 Task: Add Market Corner Roasted Red Pepper Hummus to the cart.
Action: Mouse moved to (800, 388)
Screenshot: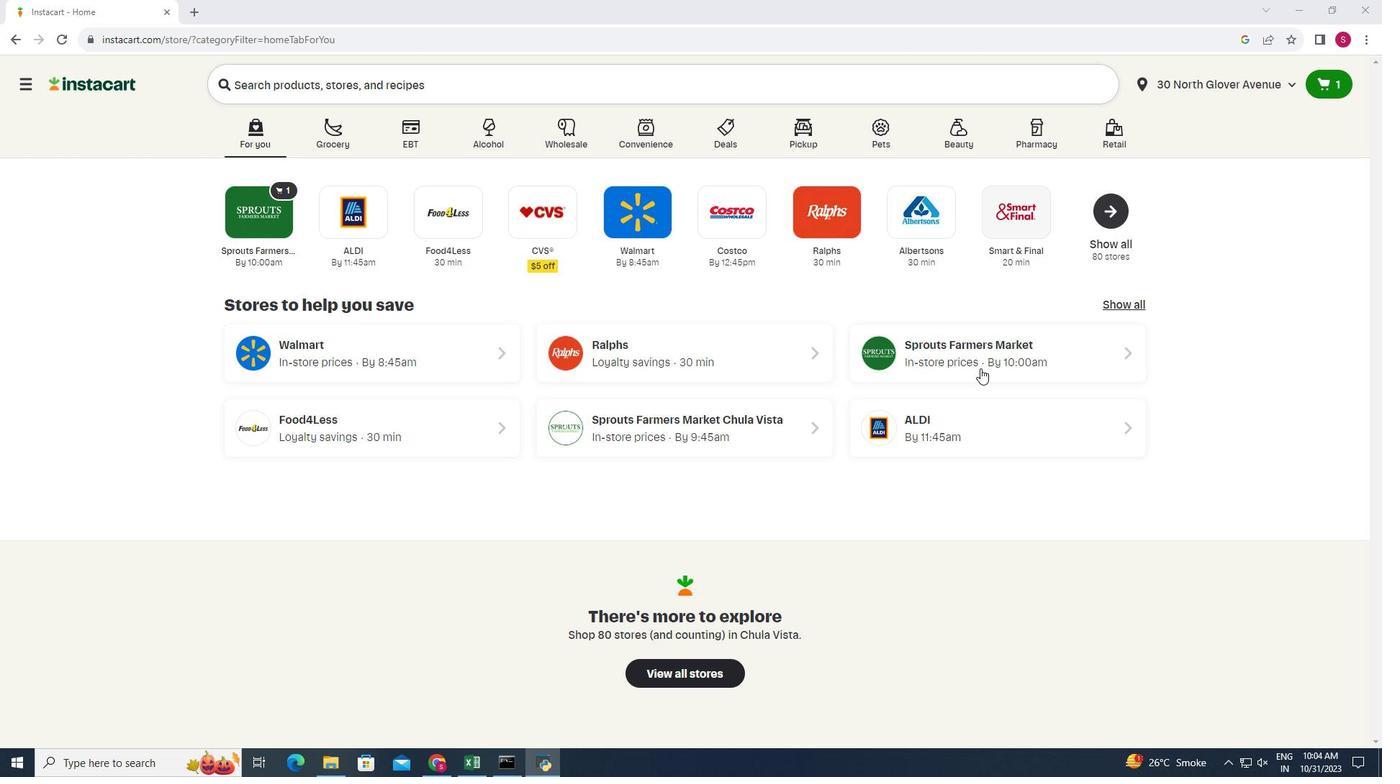
Action: Mouse pressed left at (800, 388)
Screenshot: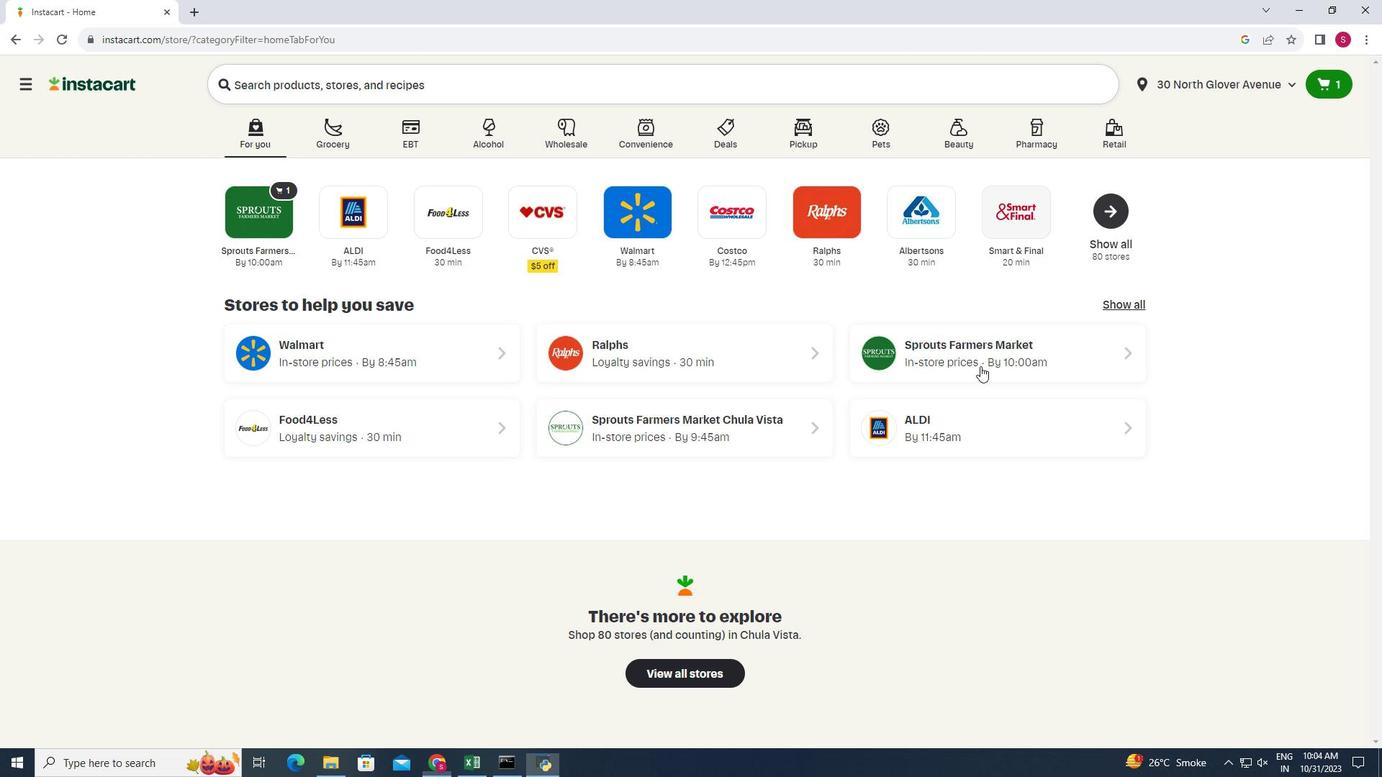 
Action: Mouse moved to (121, 708)
Screenshot: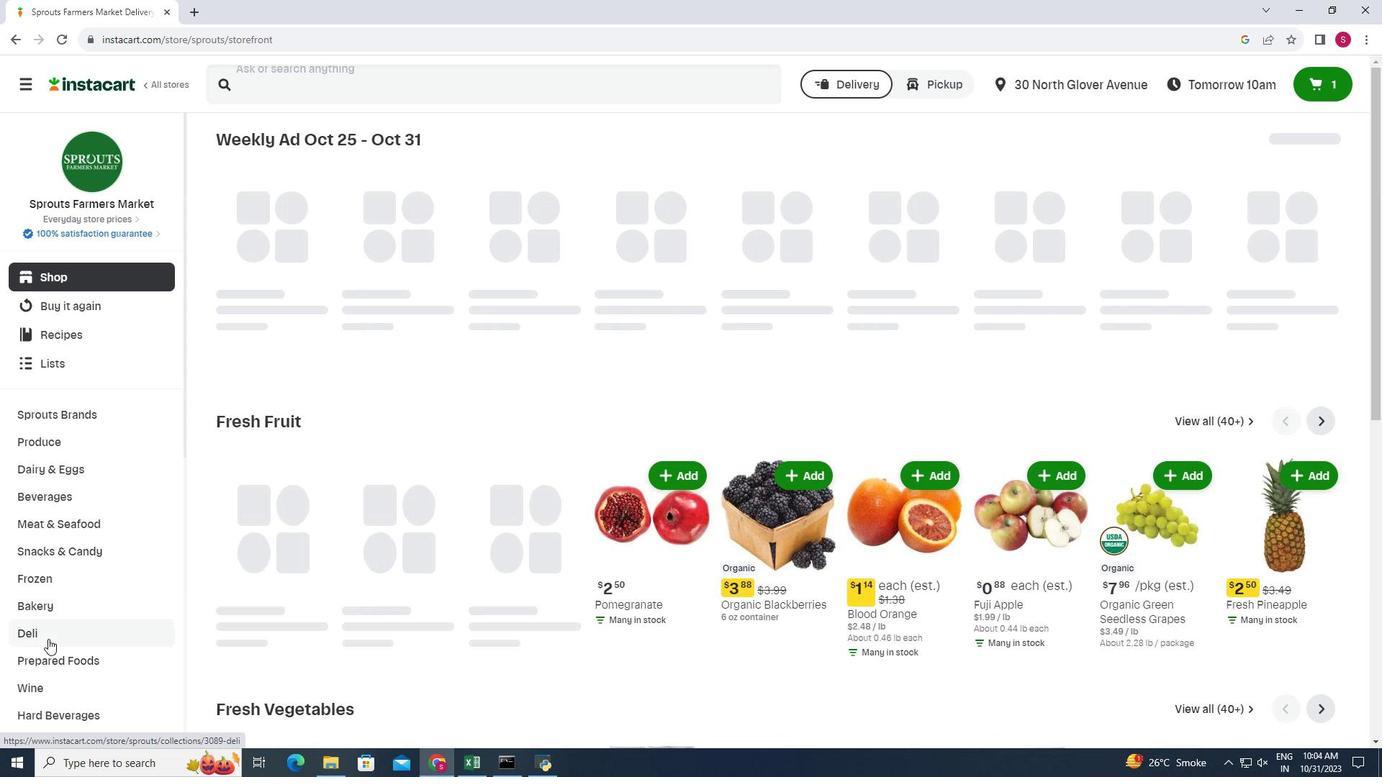 
Action: Mouse pressed left at (121, 708)
Screenshot: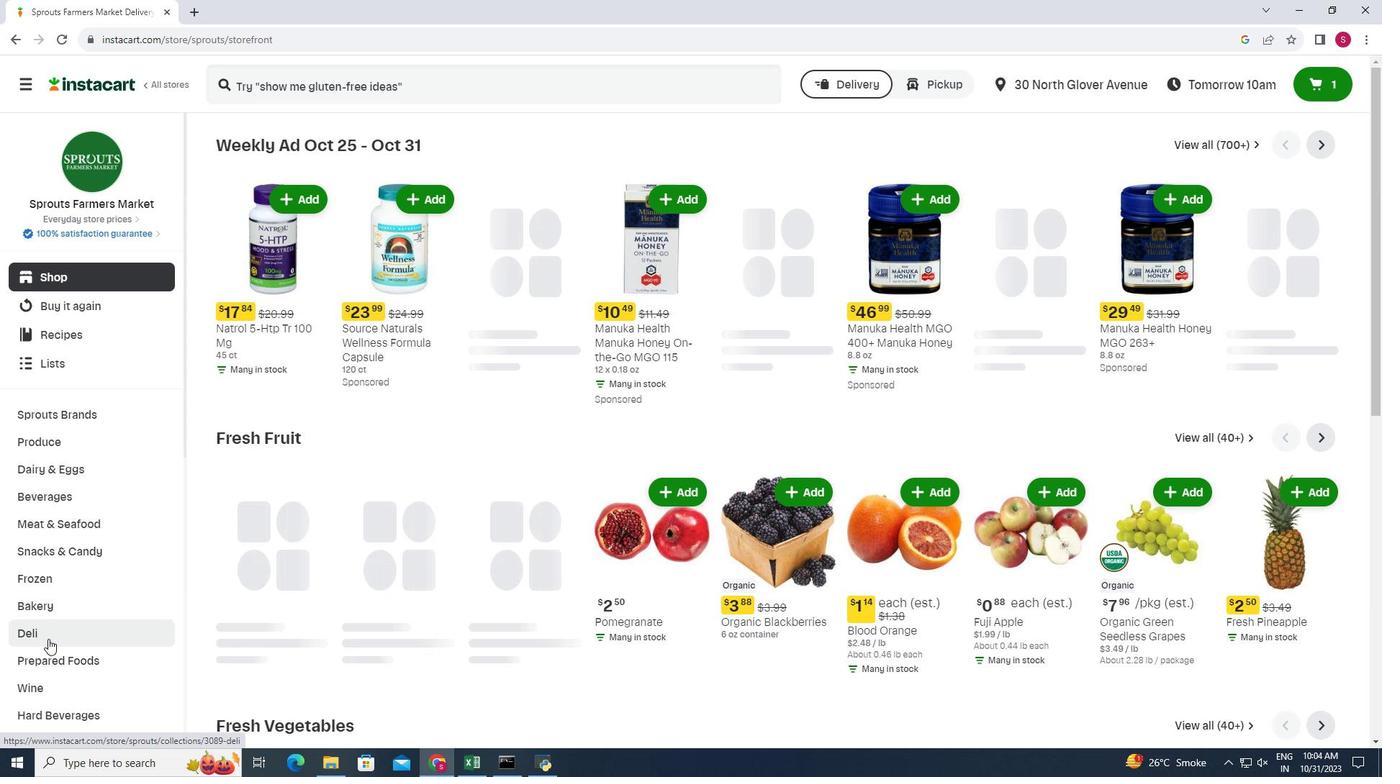 
Action: Mouse moved to (445, 164)
Screenshot: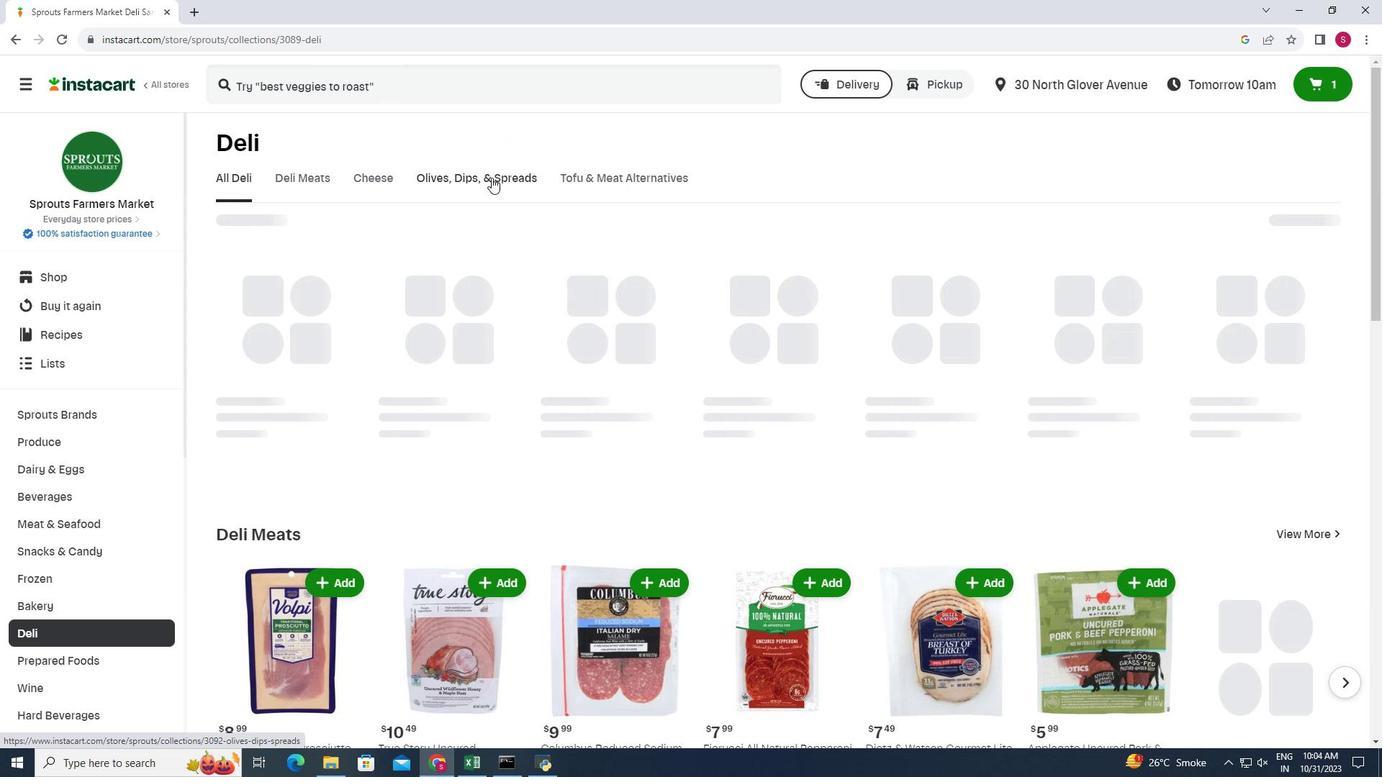 
Action: Mouse pressed left at (445, 164)
Screenshot: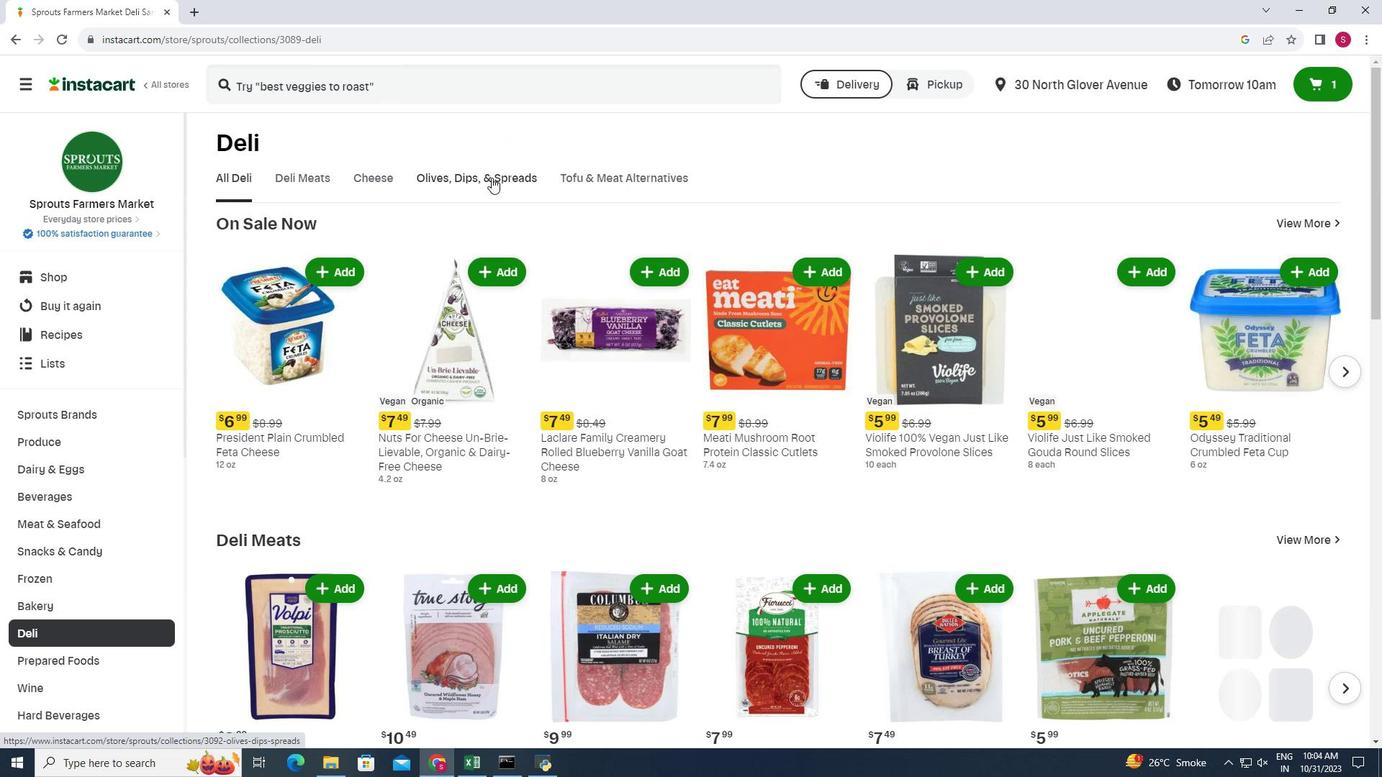 
Action: Mouse moved to (332, 234)
Screenshot: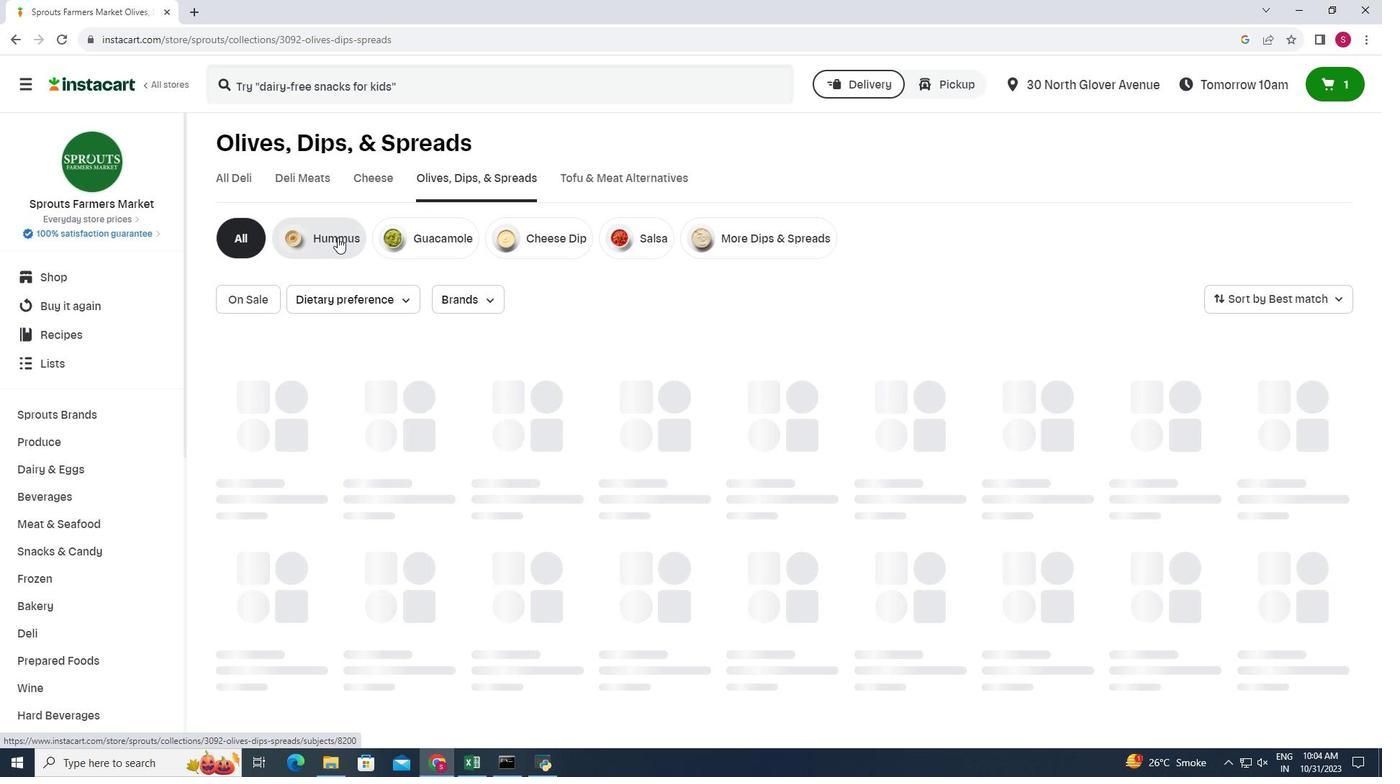 
Action: Mouse pressed left at (332, 234)
Screenshot: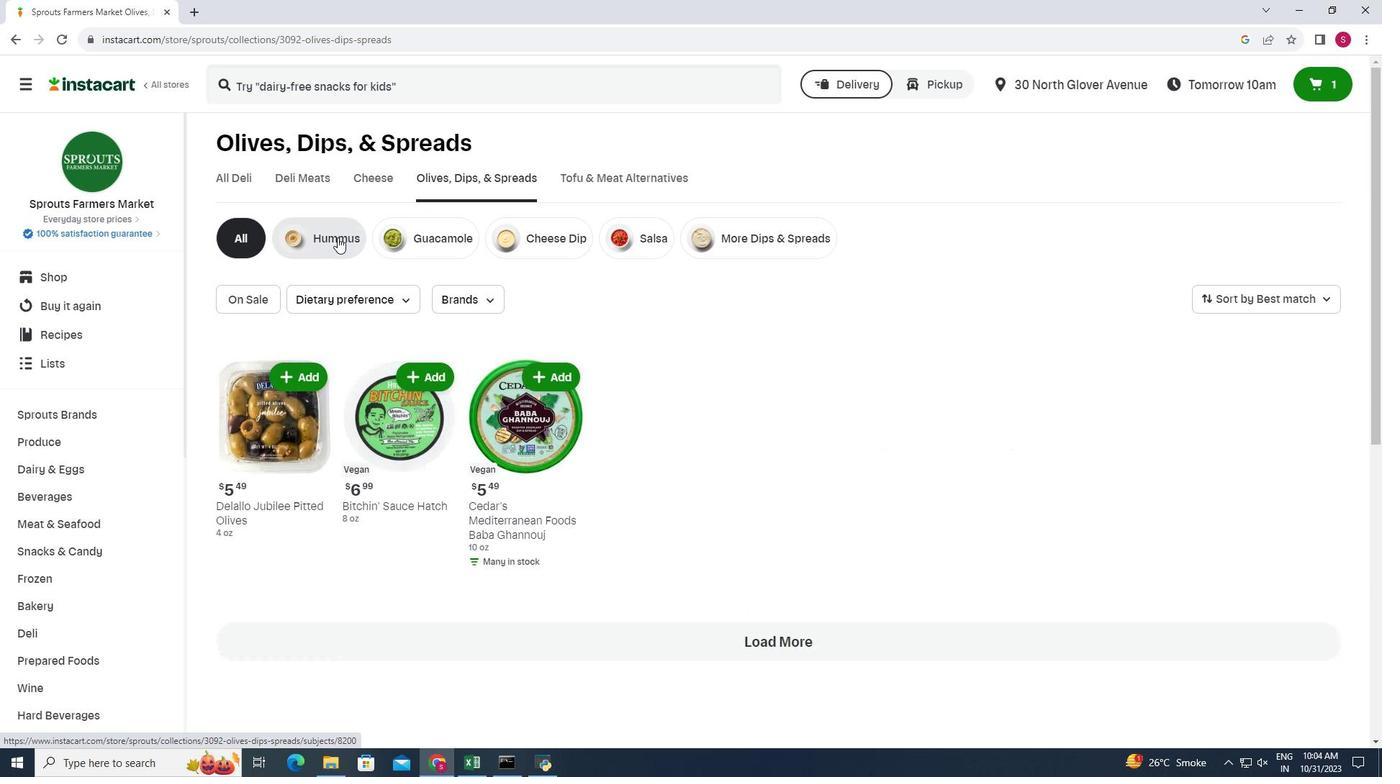 
Action: Mouse moved to (239, 388)
Screenshot: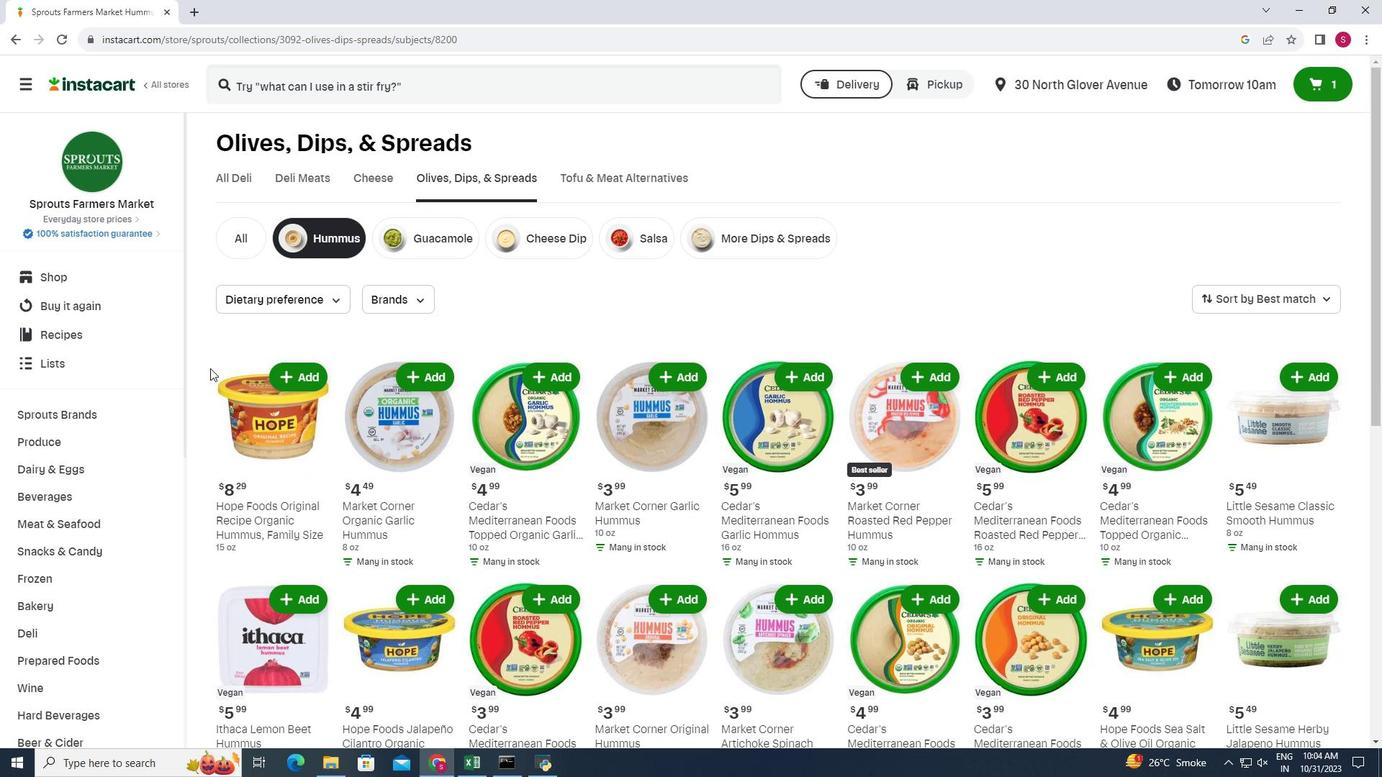 
Action: Mouse scrolled (239, 388) with delta (0, 0)
Screenshot: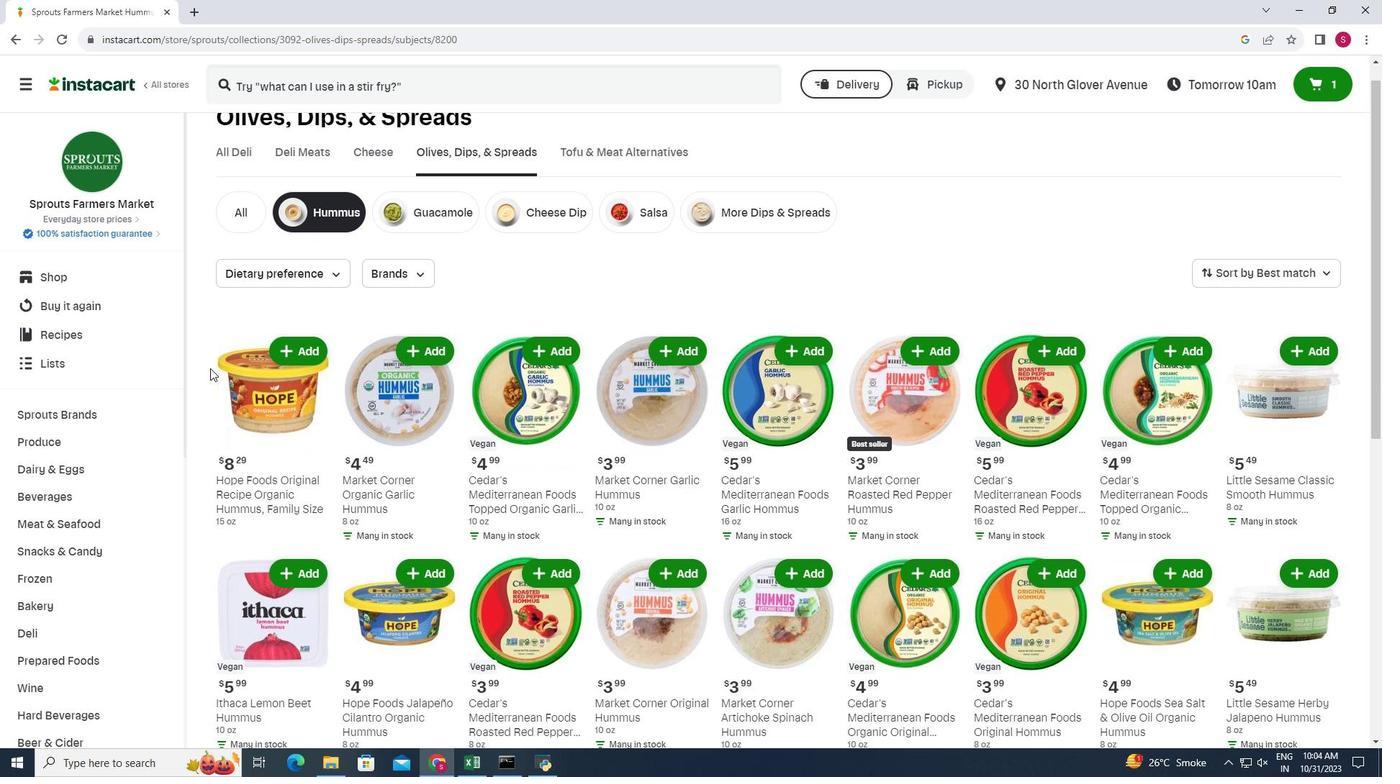 
Action: Mouse moved to (773, 309)
Screenshot: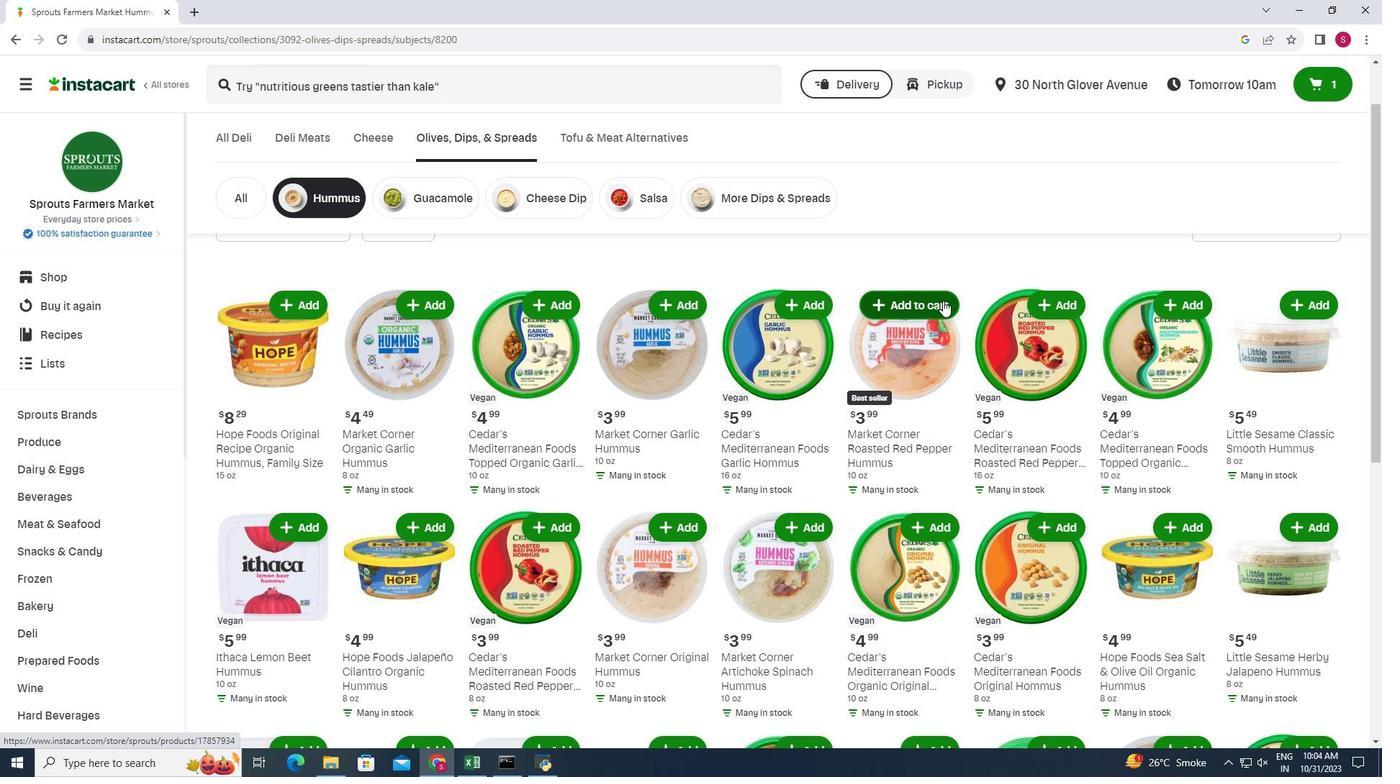 
Action: Mouse pressed left at (773, 309)
Screenshot: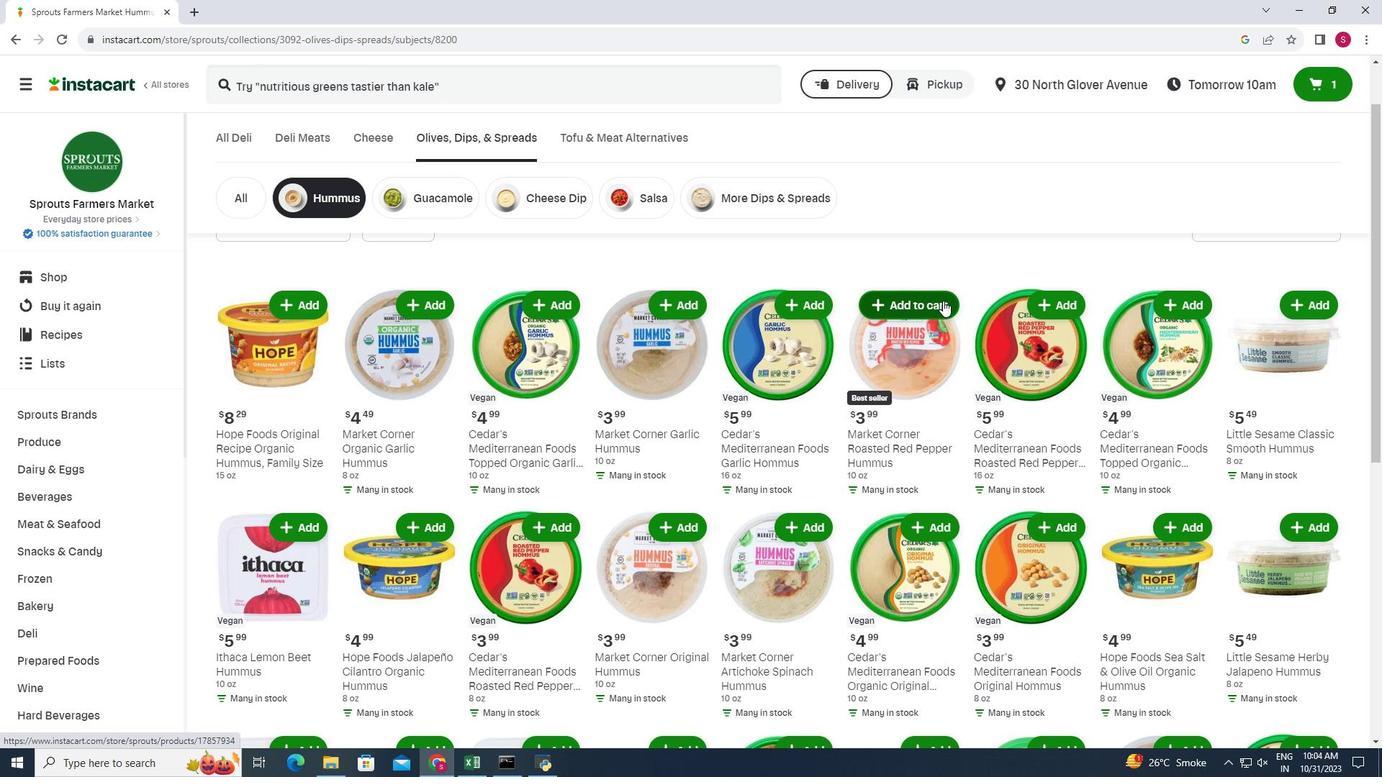 
Action: Mouse moved to (760, 219)
Screenshot: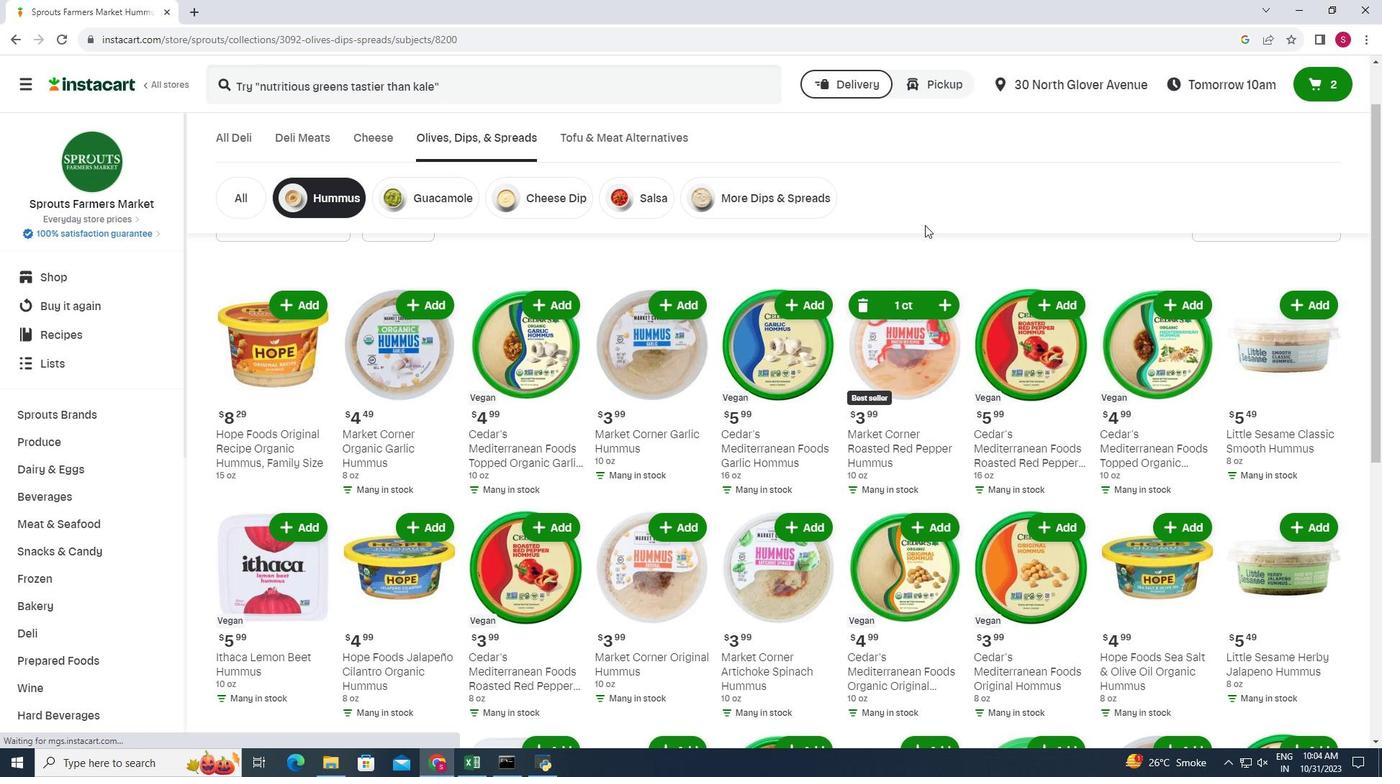 
